 Task: Set the description for the new category in the repository "Javascript" to "new updates".
Action: Mouse moved to (1121, 166)
Screenshot: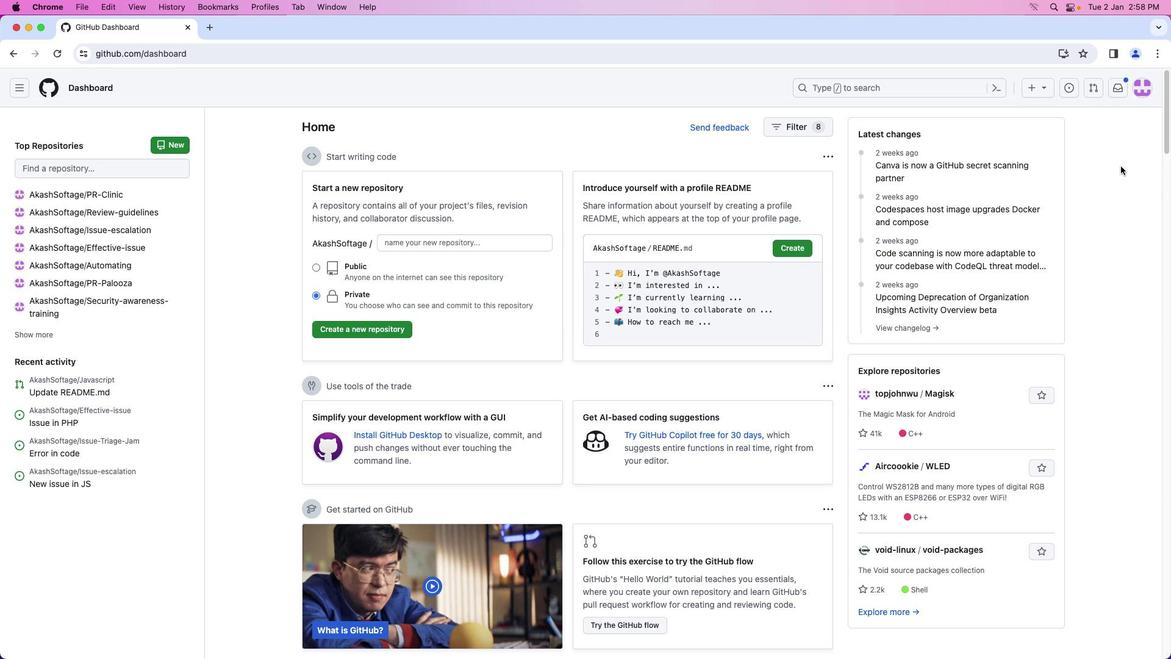 
Action: Mouse pressed left at (1121, 166)
Screenshot: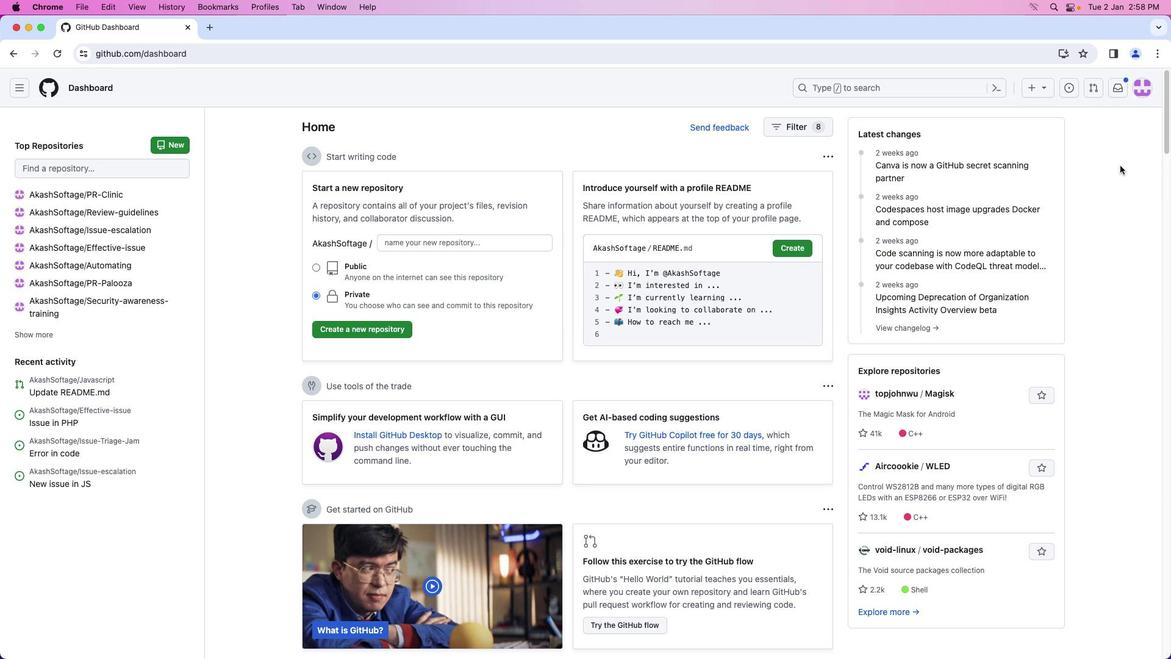 
Action: Mouse moved to (1142, 84)
Screenshot: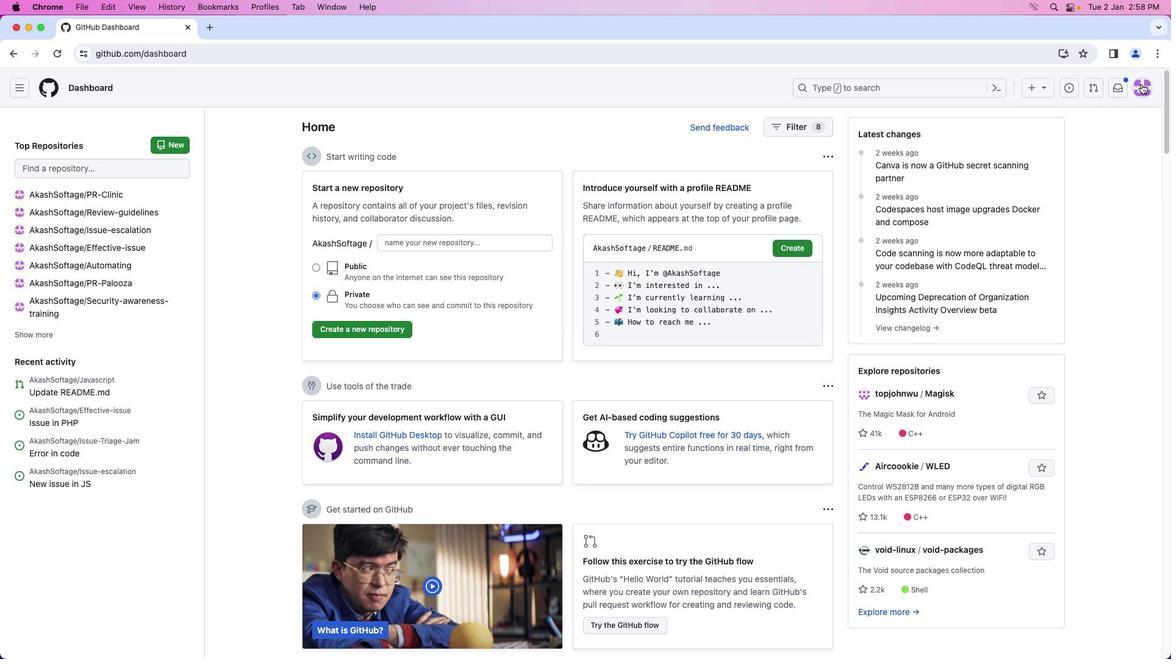 
Action: Mouse pressed left at (1142, 84)
Screenshot: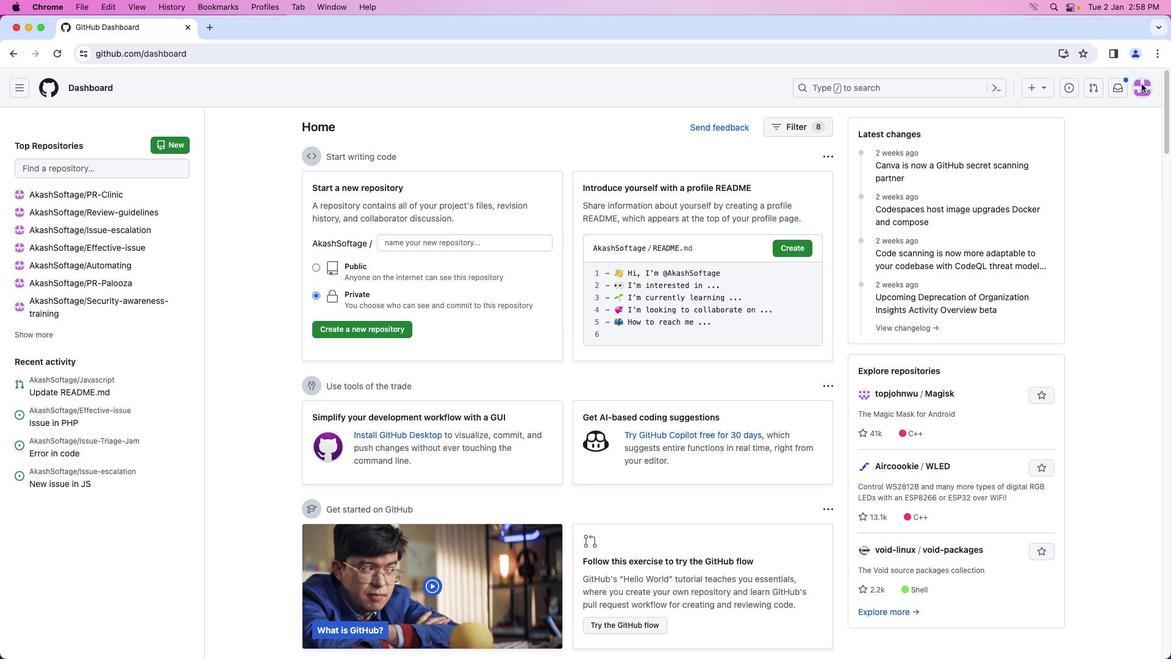 
Action: Mouse moved to (1032, 192)
Screenshot: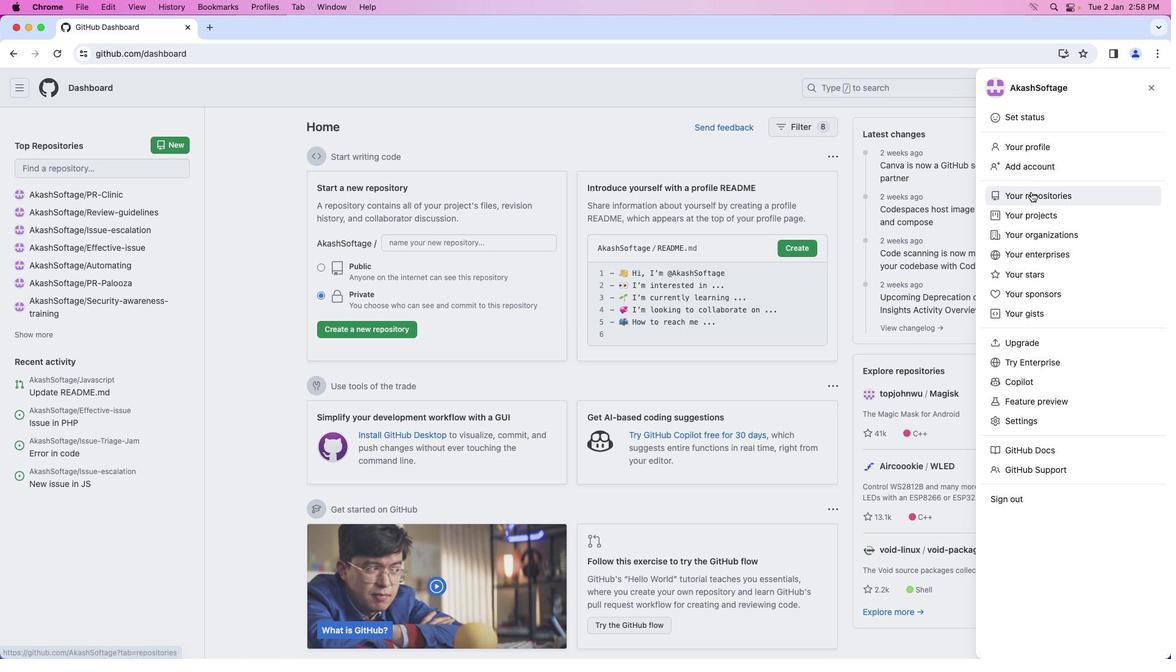 
Action: Mouse pressed left at (1032, 192)
Screenshot: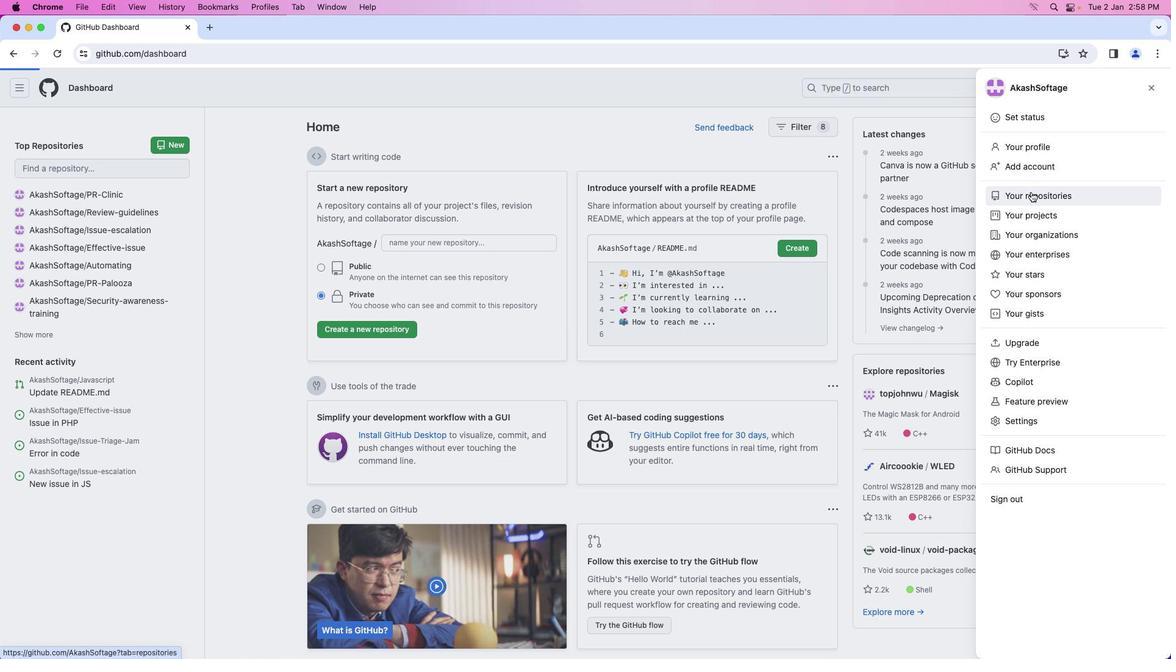 
Action: Mouse moved to (449, 205)
Screenshot: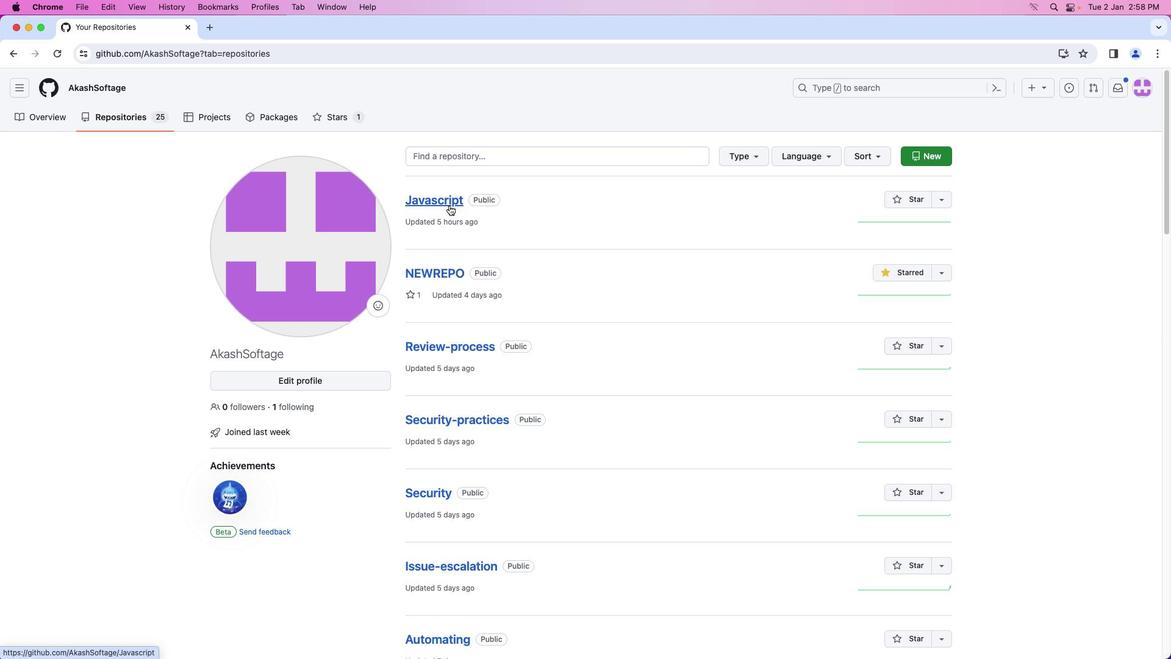 
Action: Mouse pressed left at (449, 205)
Screenshot: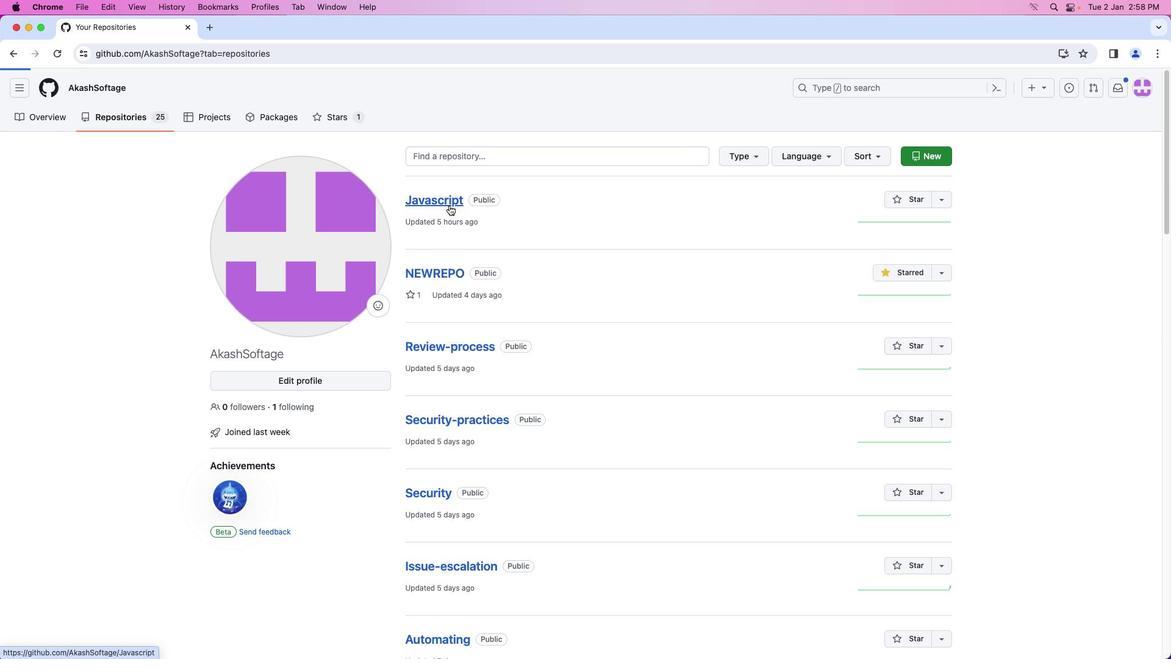 
Action: Mouse moved to (267, 125)
Screenshot: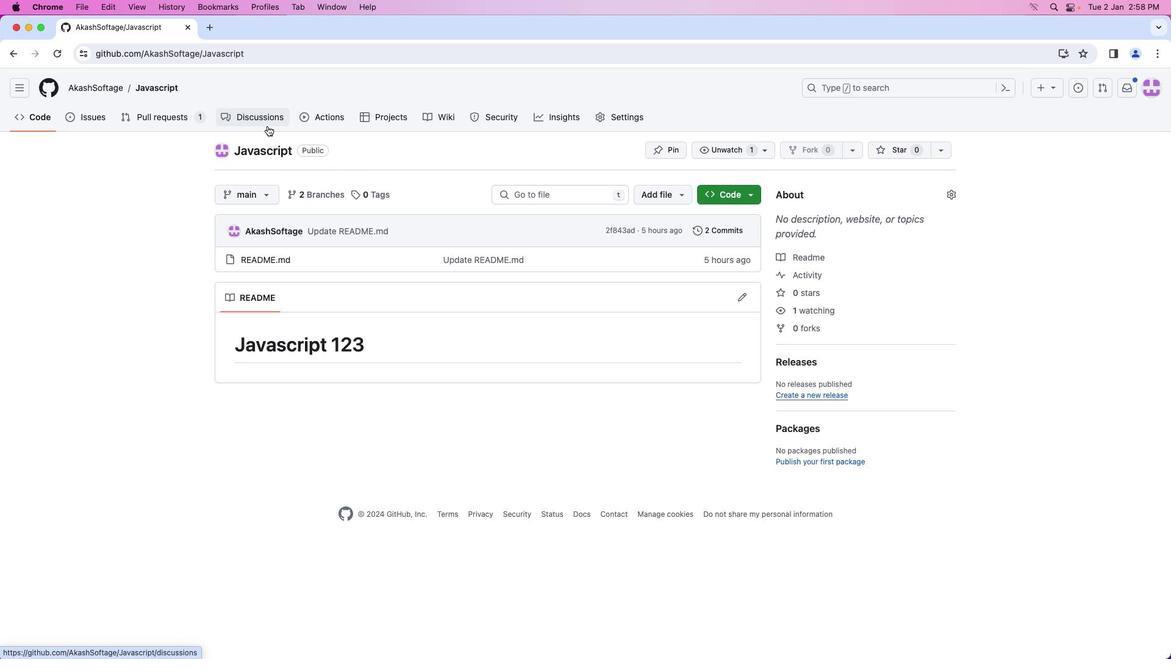 
Action: Mouse pressed left at (267, 125)
Screenshot: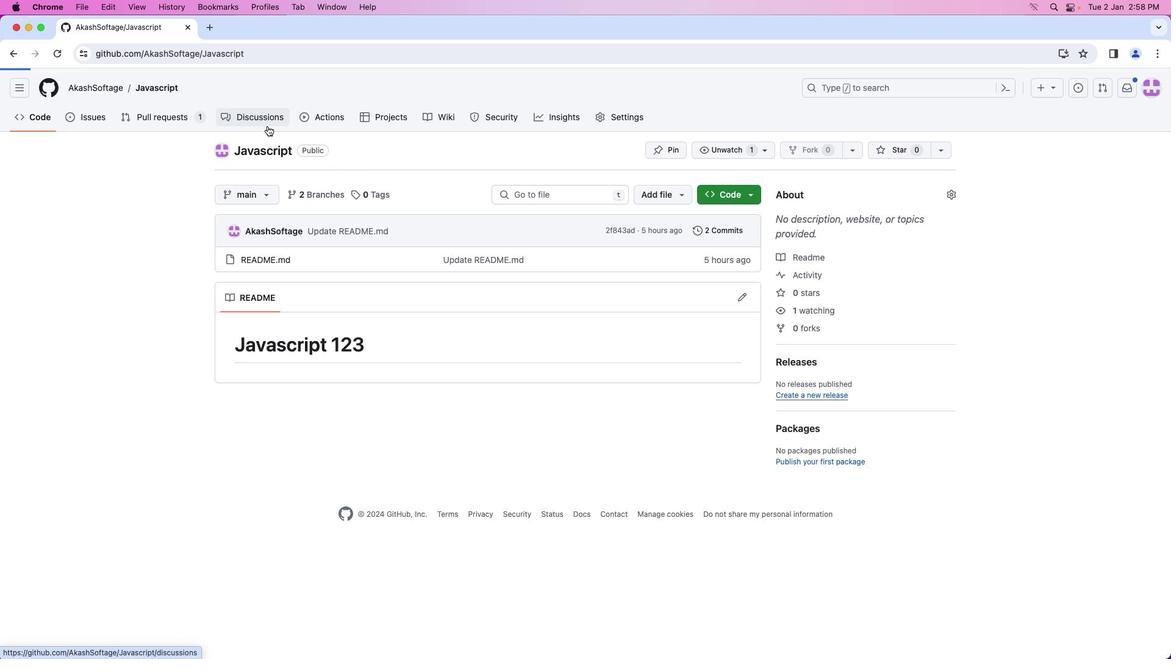 
Action: Mouse moved to (411, 301)
Screenshot: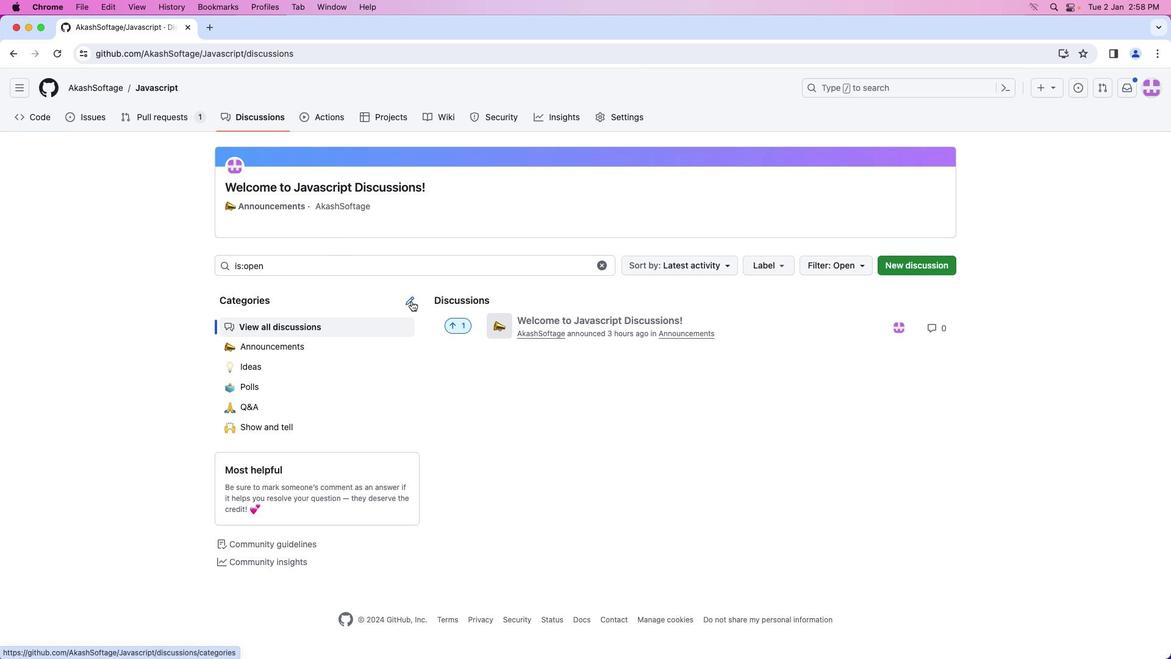 
Action: Mouse pressed left at (411, 301)
Screenshot: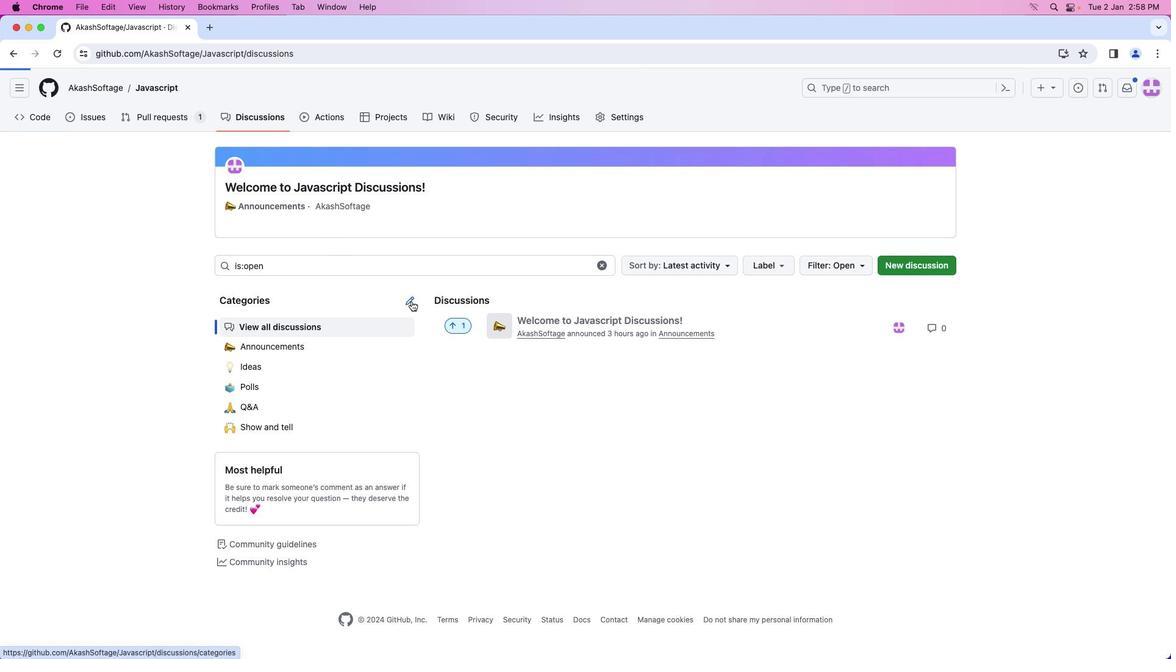 
Action: Mouse moved to (913, 158)
Screenshot: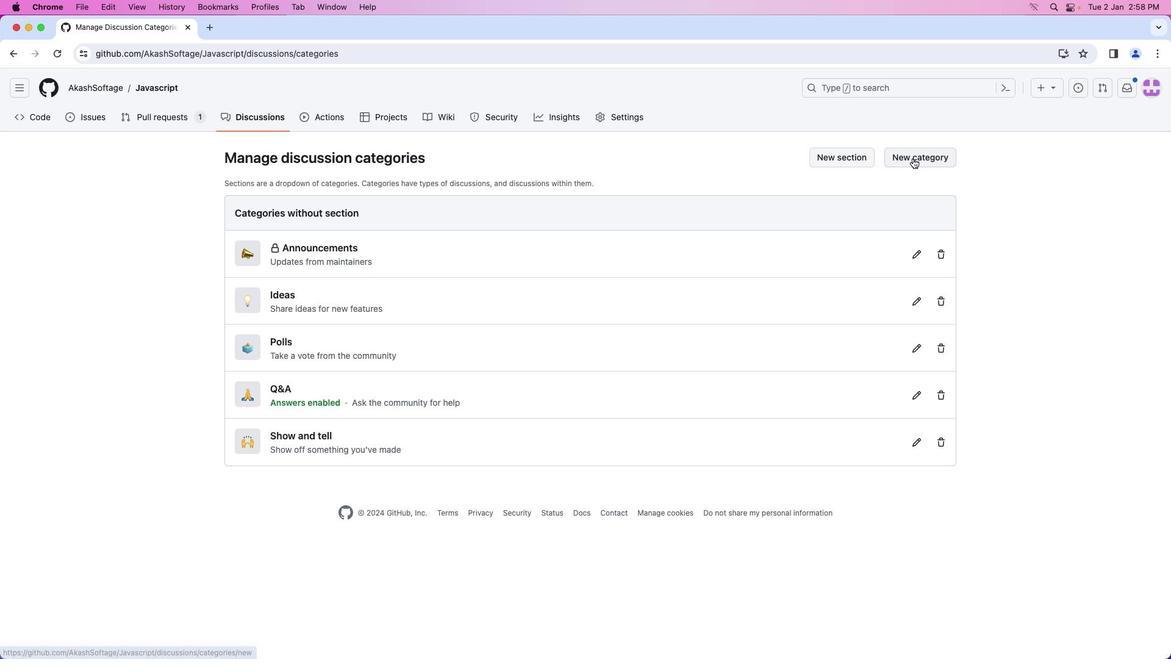 
Action: Mouse pressed left at (913, 158)
Screenshot: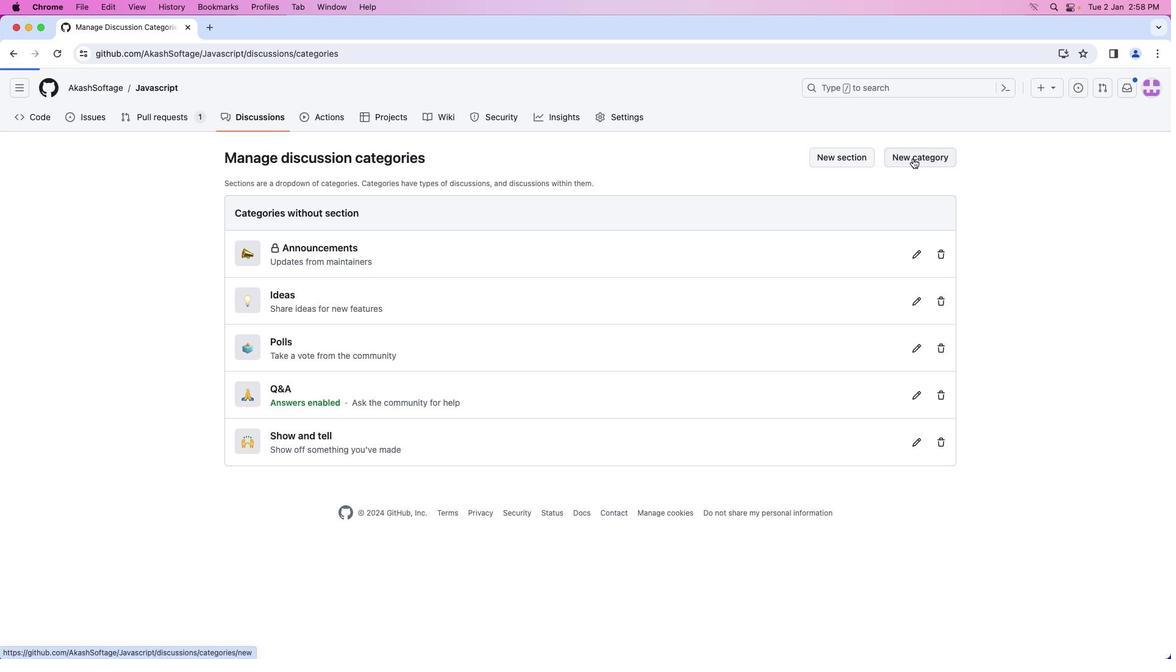 
Action: Mouse moved to (647, 203)
Screenshot: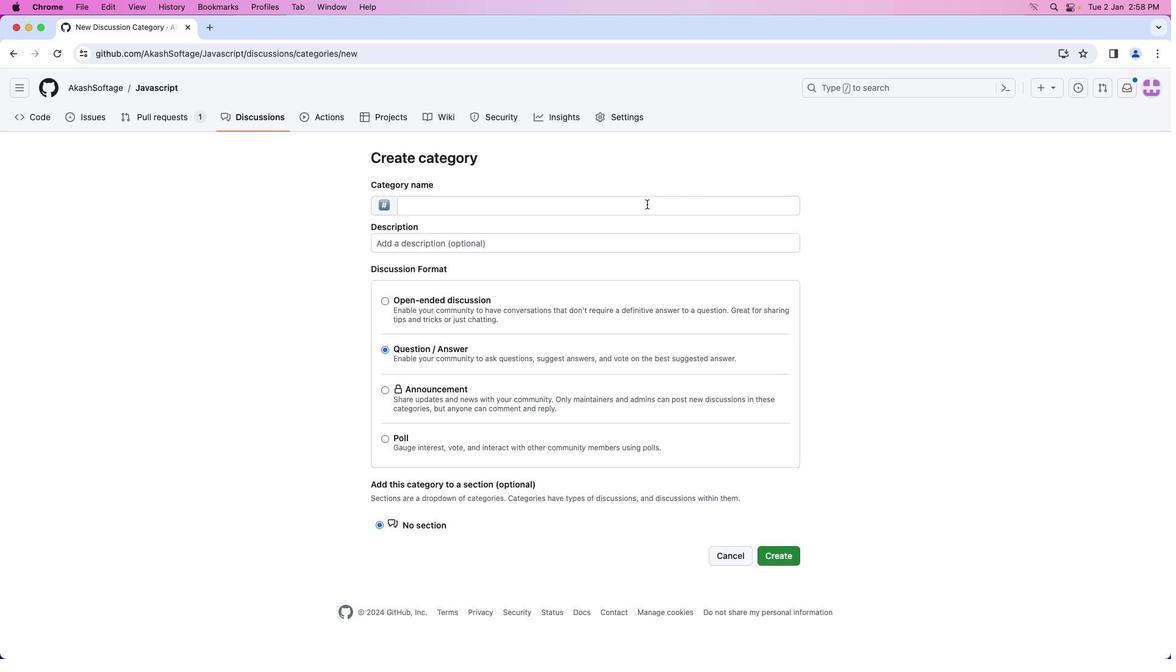 
Action: Mouse pressed left at (647, 203)
Screenshot: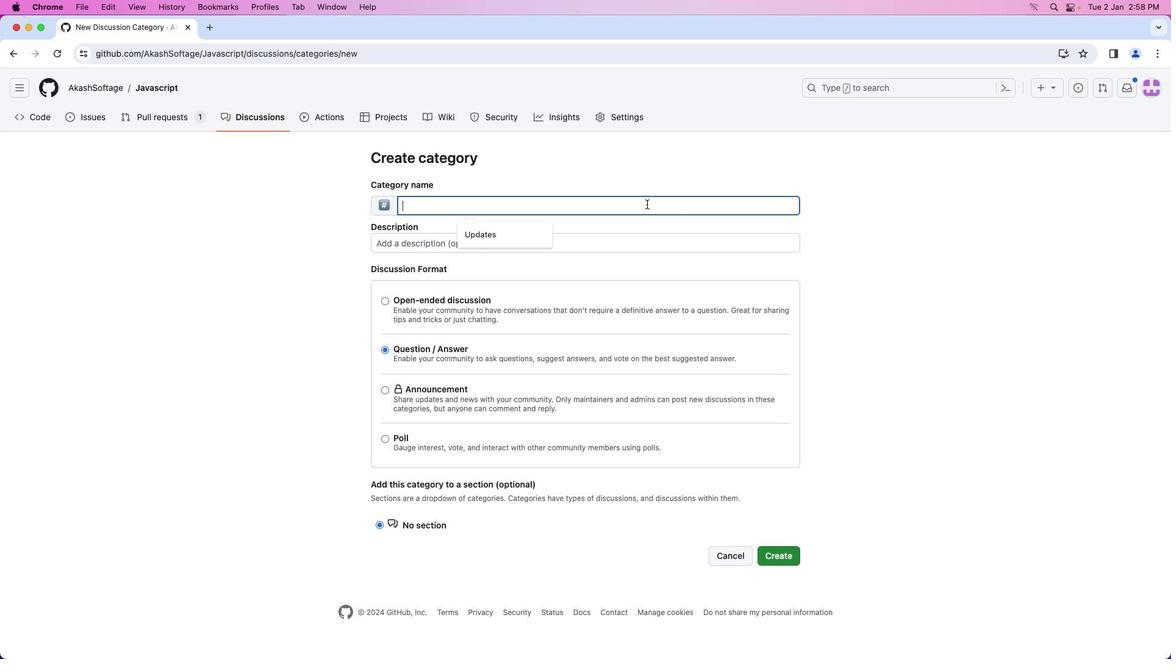 
Action: Key pressed Key.caps_lock'U'Key.caps_lock'p''d''a''t''e''s'
Screenshot: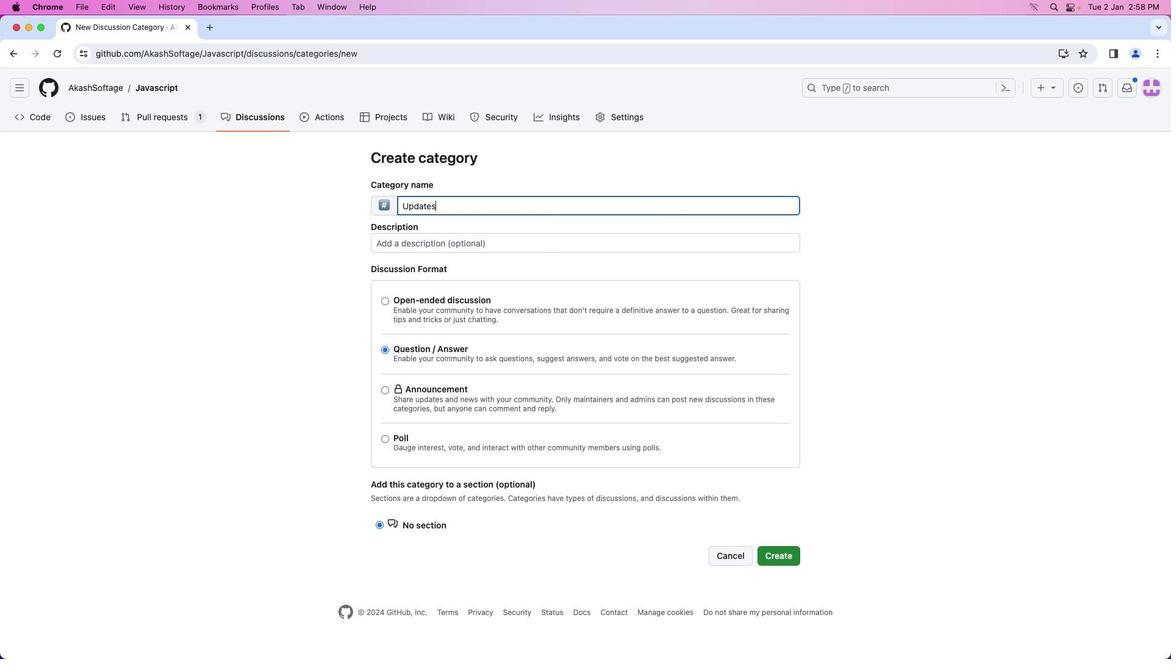 
Action: Mouse moved to (634, 233)
Screenshot: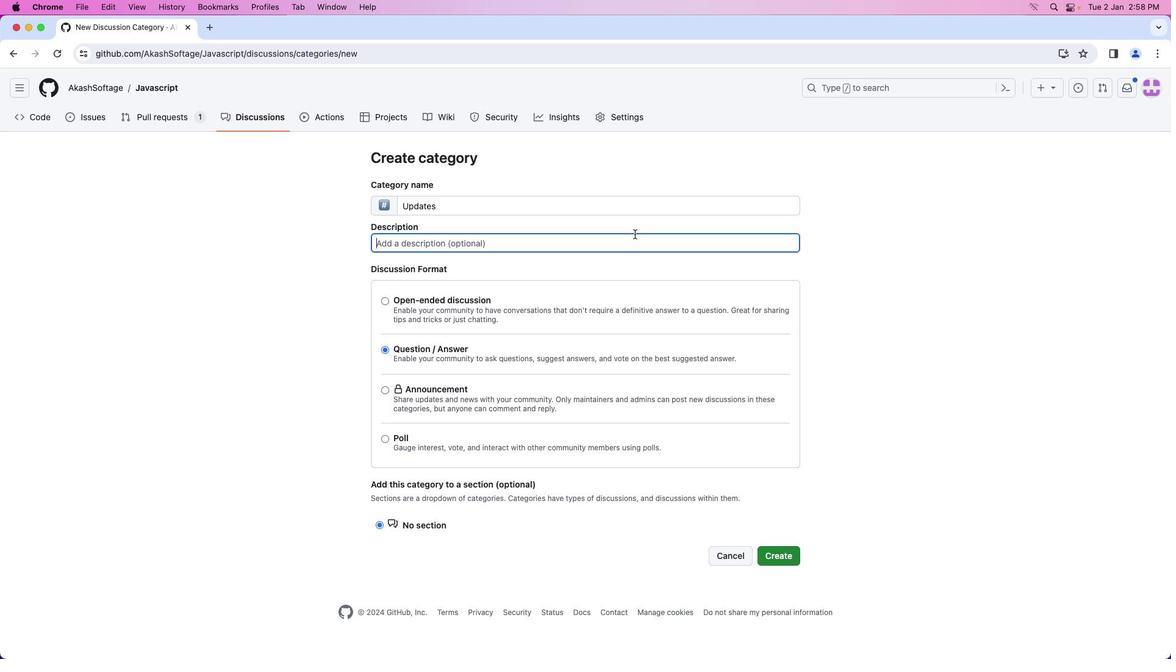 
Action: Mouse pressed left at (634, 233)
Screenshot: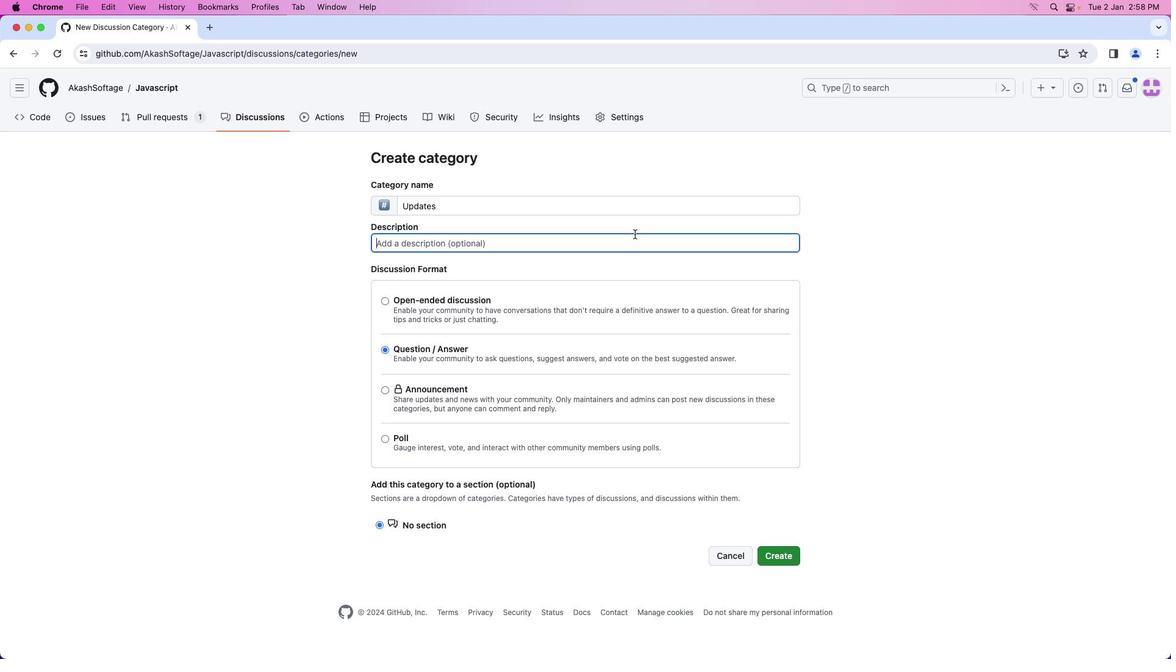 
Action: Key pressed 'n''e''w'Key.space'u''p''d''a''t''e'
Screenshot: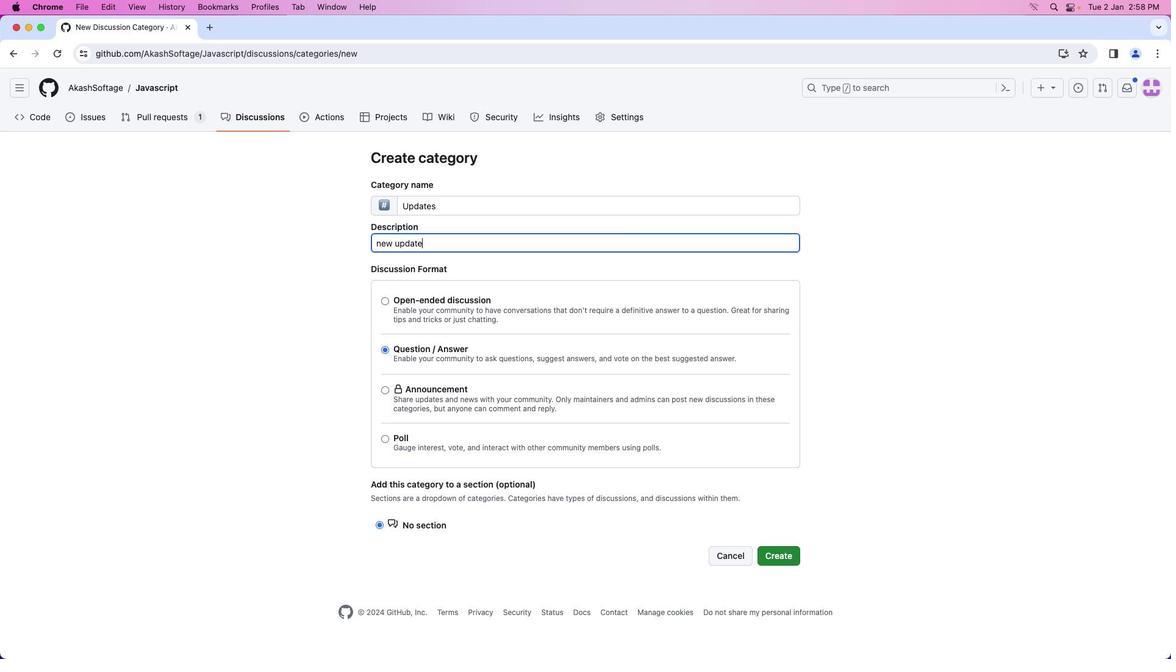 
Action: Mouse moved to (635, 233)
Screenshot: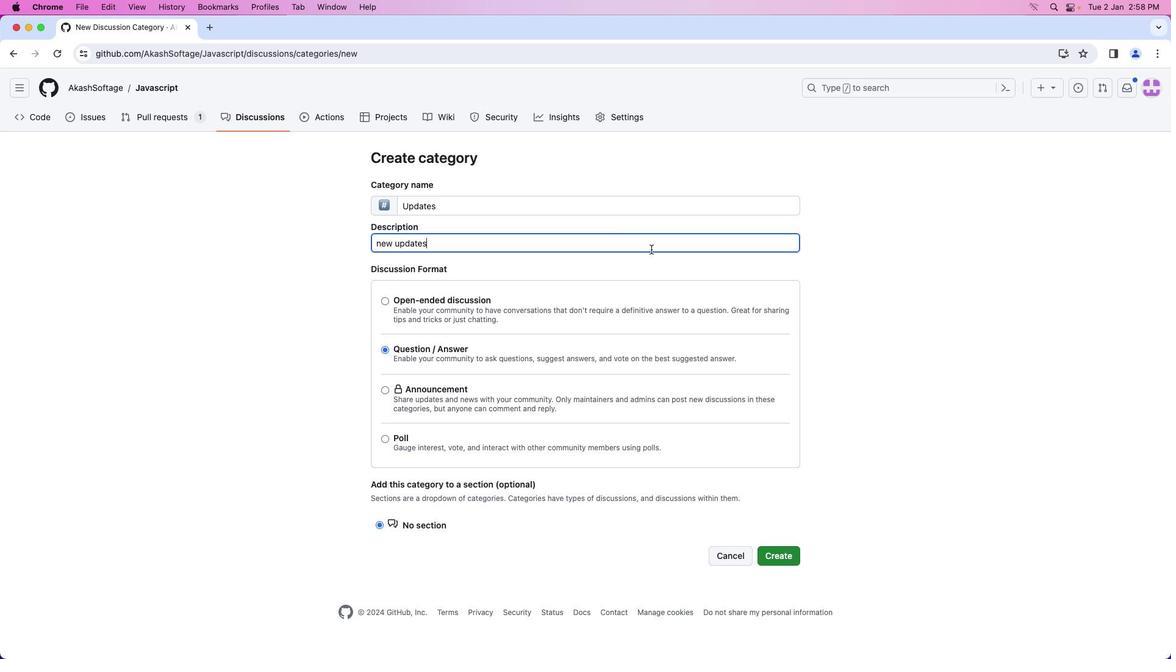 
Action: Key pressed 's'
Screenshot: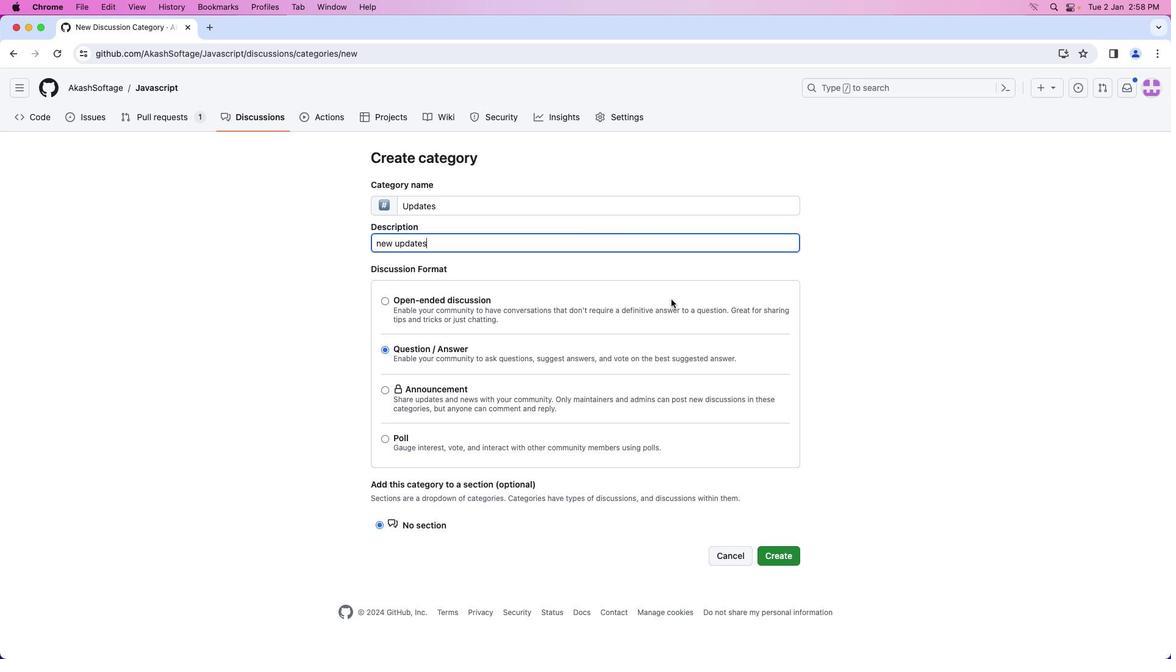 
Action: Mouse moved to (766, 552)
Screenshot: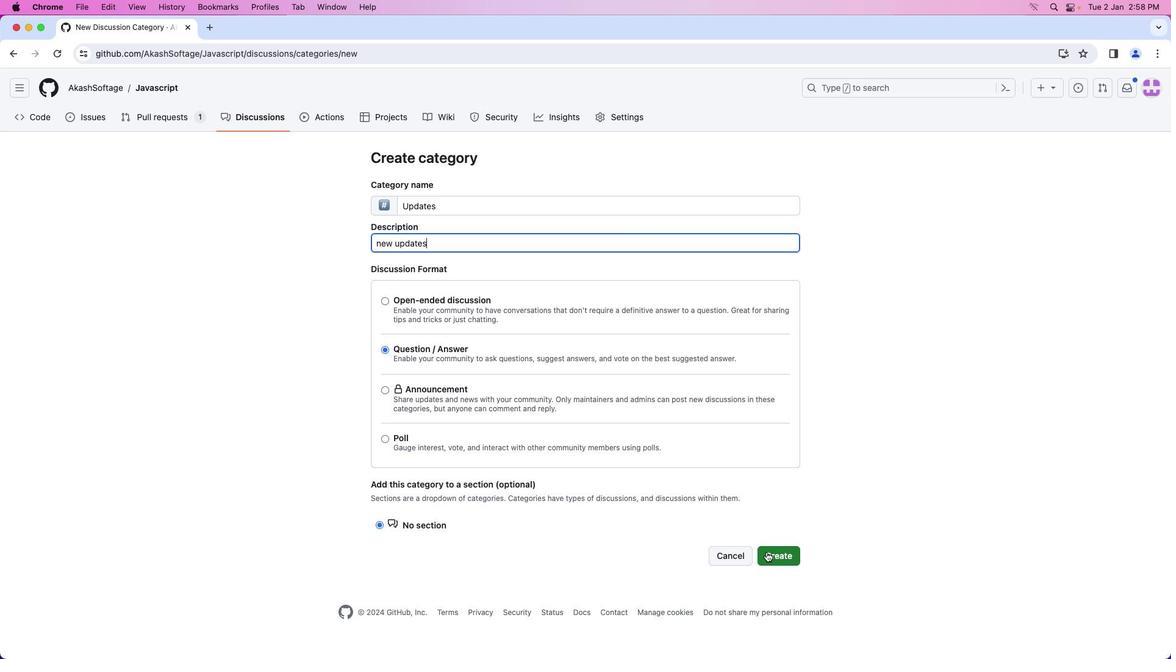 
Action: Mouse pressed left at (766, 552)
Screenshot: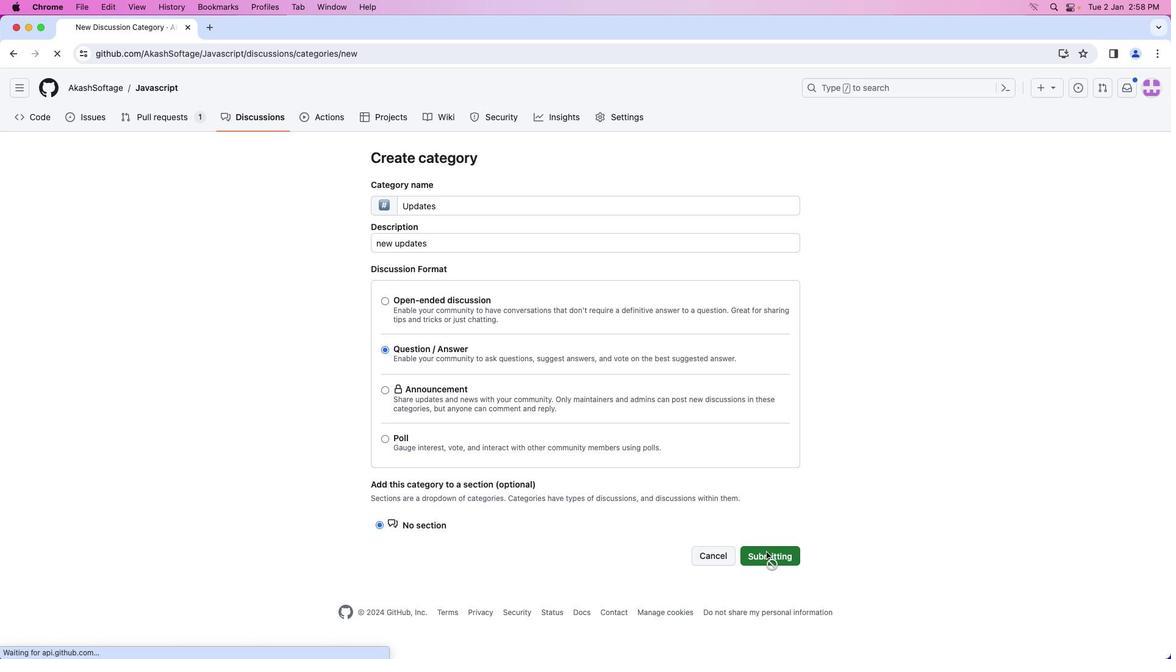 
